 Task: Sort the products by unit price (low first).
Action: Mouse moved to (23, 141)
Screenshot: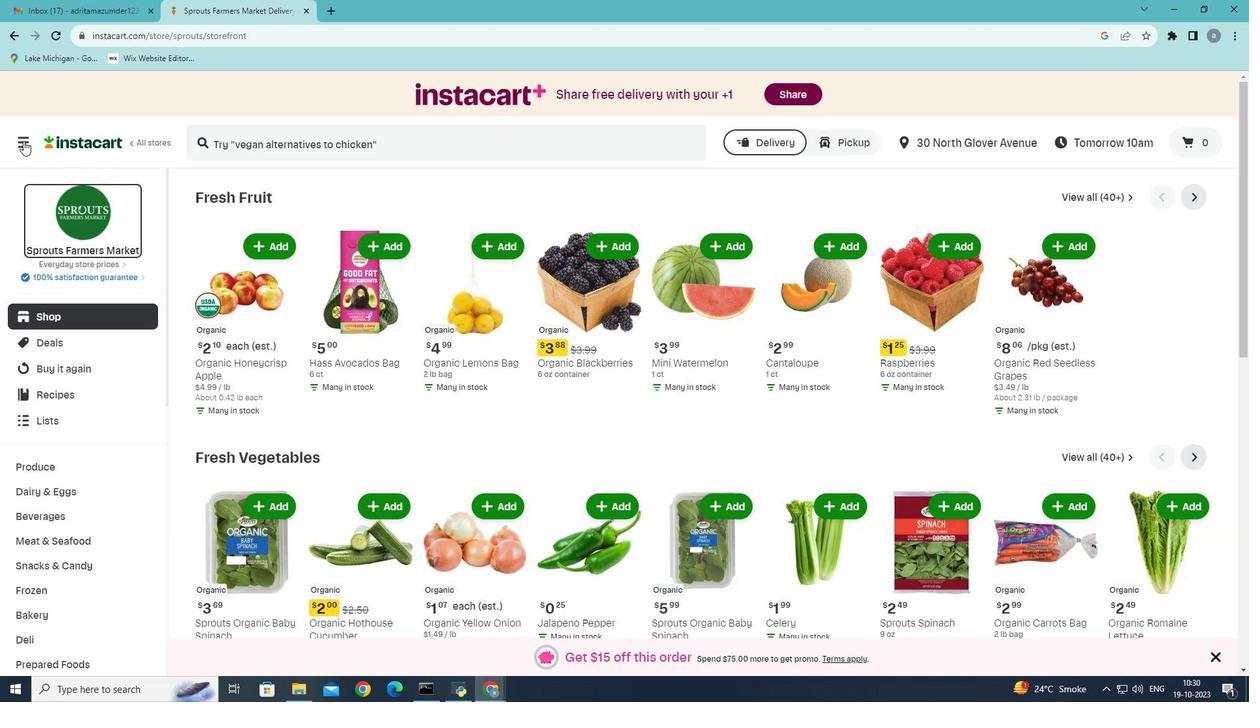 
Action: Mouse pressed left at (23, 141)
Screenshot: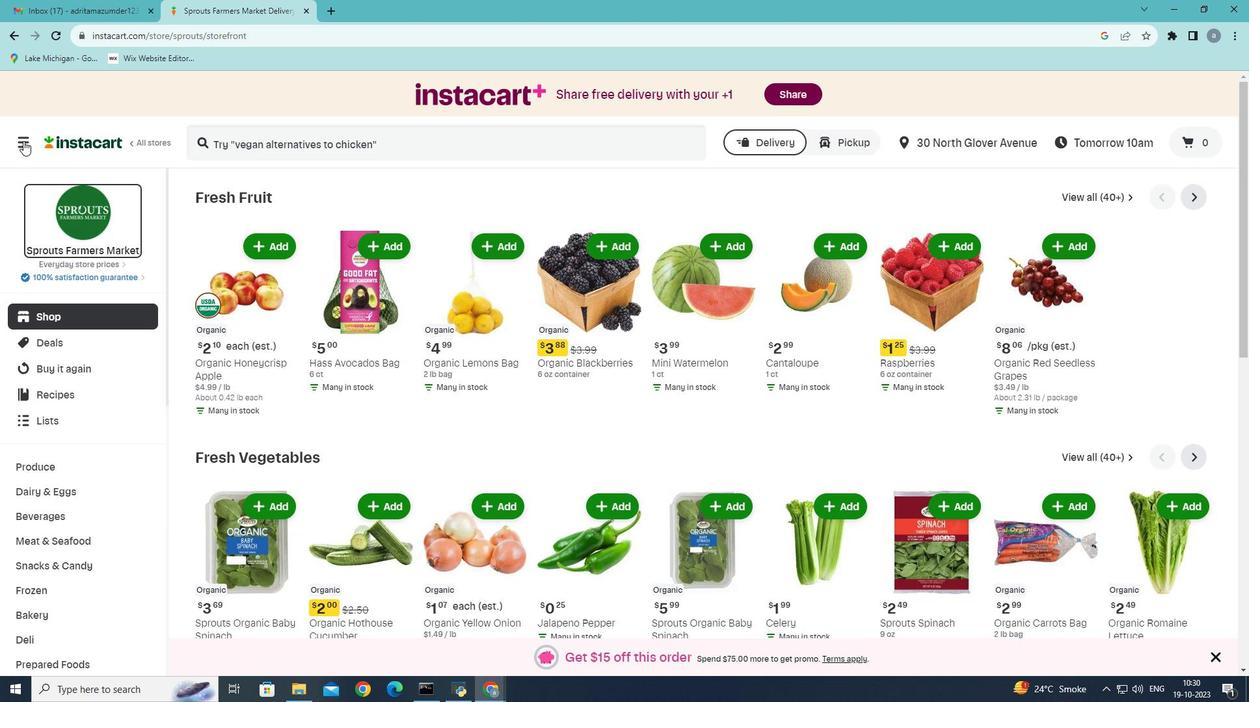 
Action: Mouse moved to (93, 376)
Screenshot: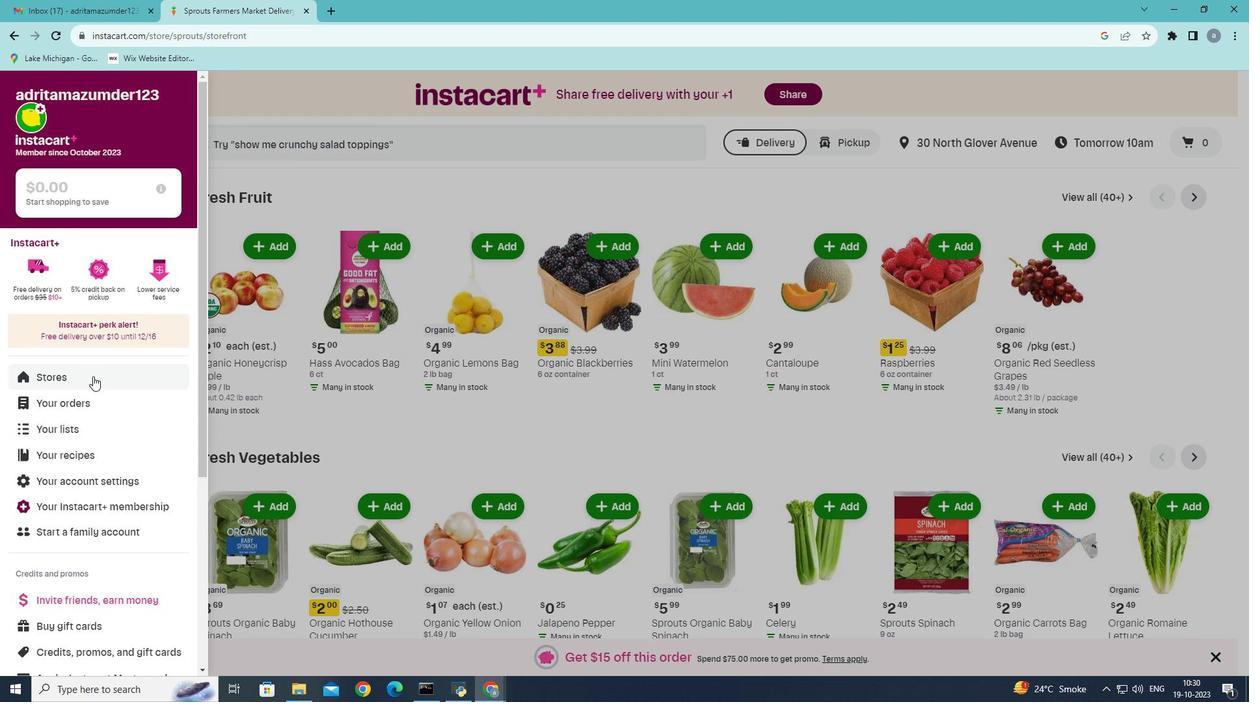 
Action: Mouse pressed left at (93, 376)
Screenshot: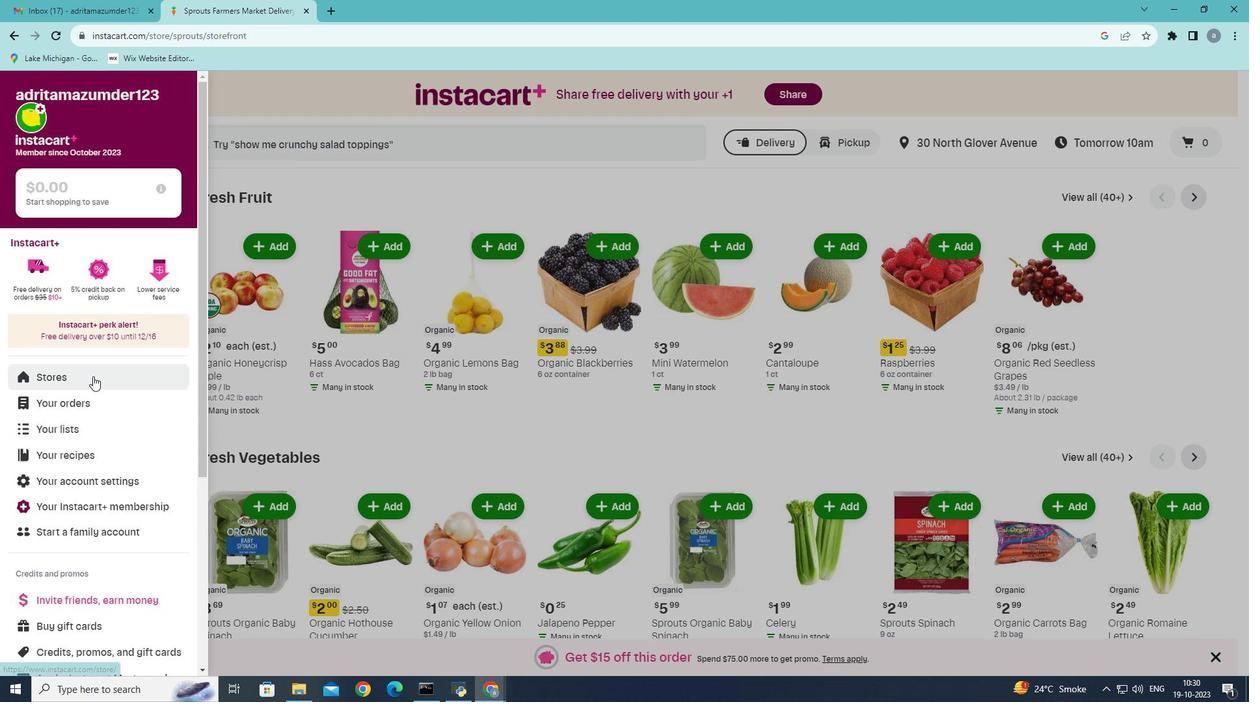 
Action: Mouse moved to (298, 150)
Screenshot: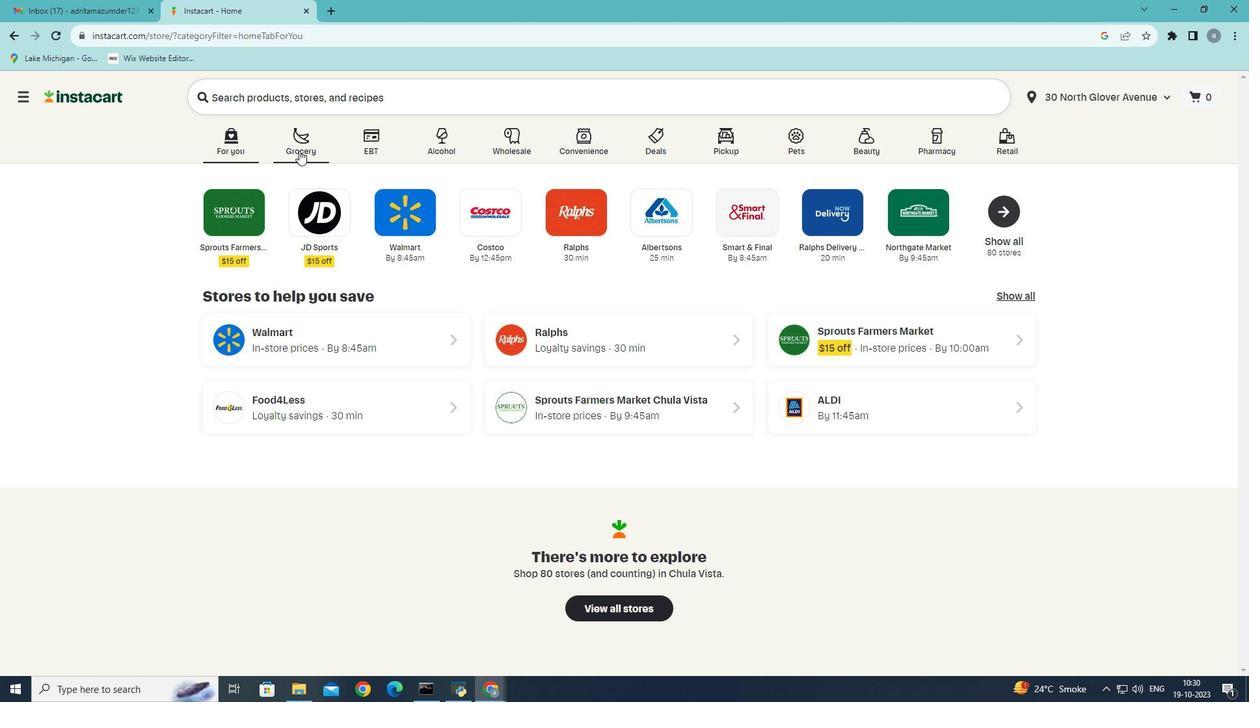 
Action: Mouse pressed left at (298, 150)
Screenshot: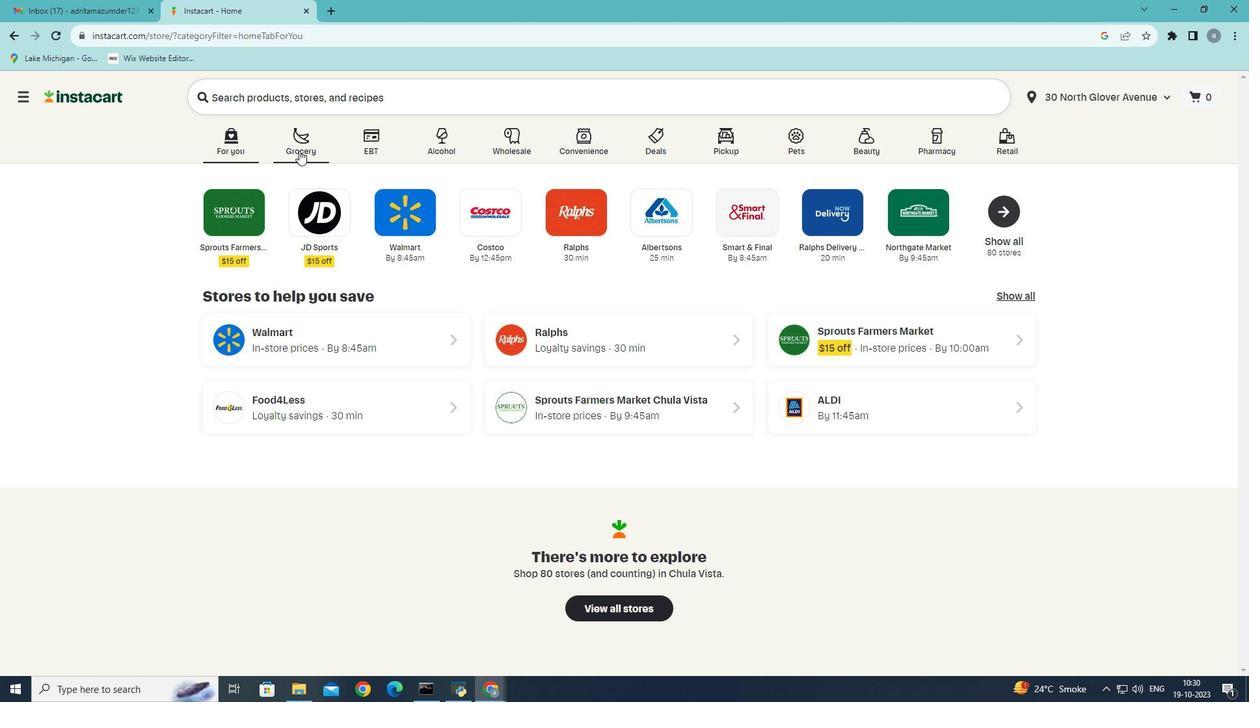 
Action: Mouse moved to (331, 381)
Screenshot: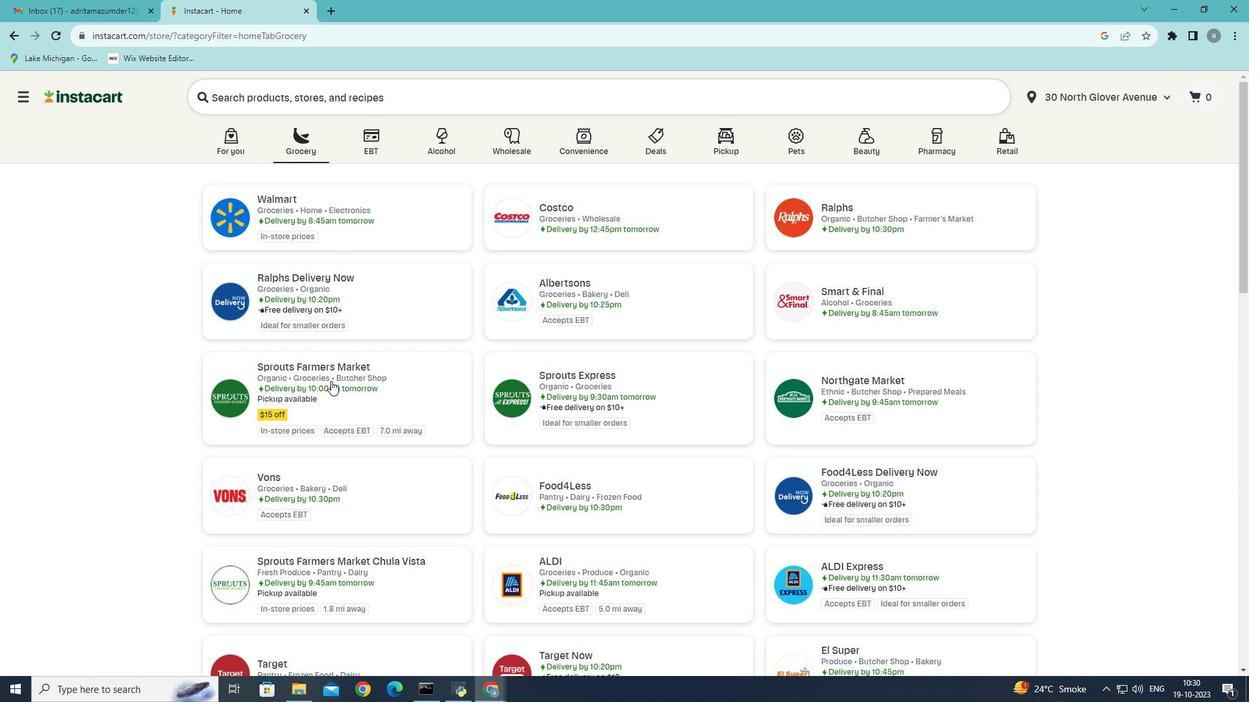 
Action: Mouse pressed left at (331, 381)
Screenshot: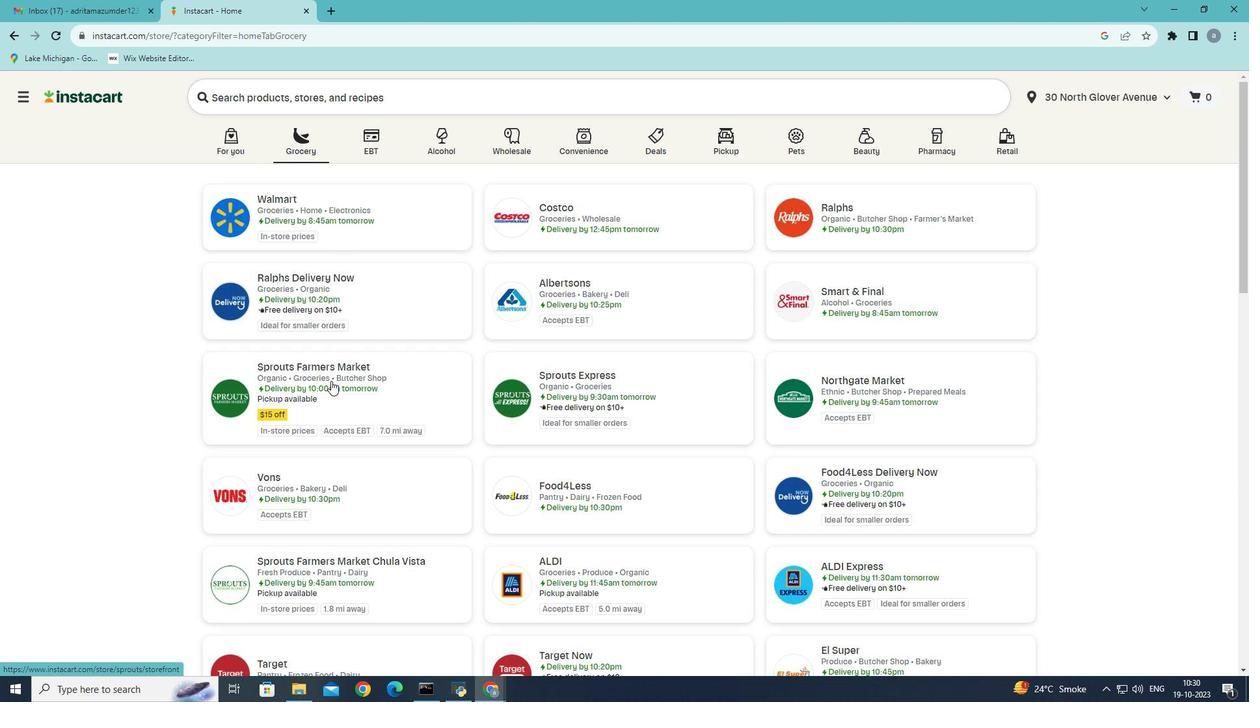 
Action: Mouse moved to (88, 542)
Screenshot: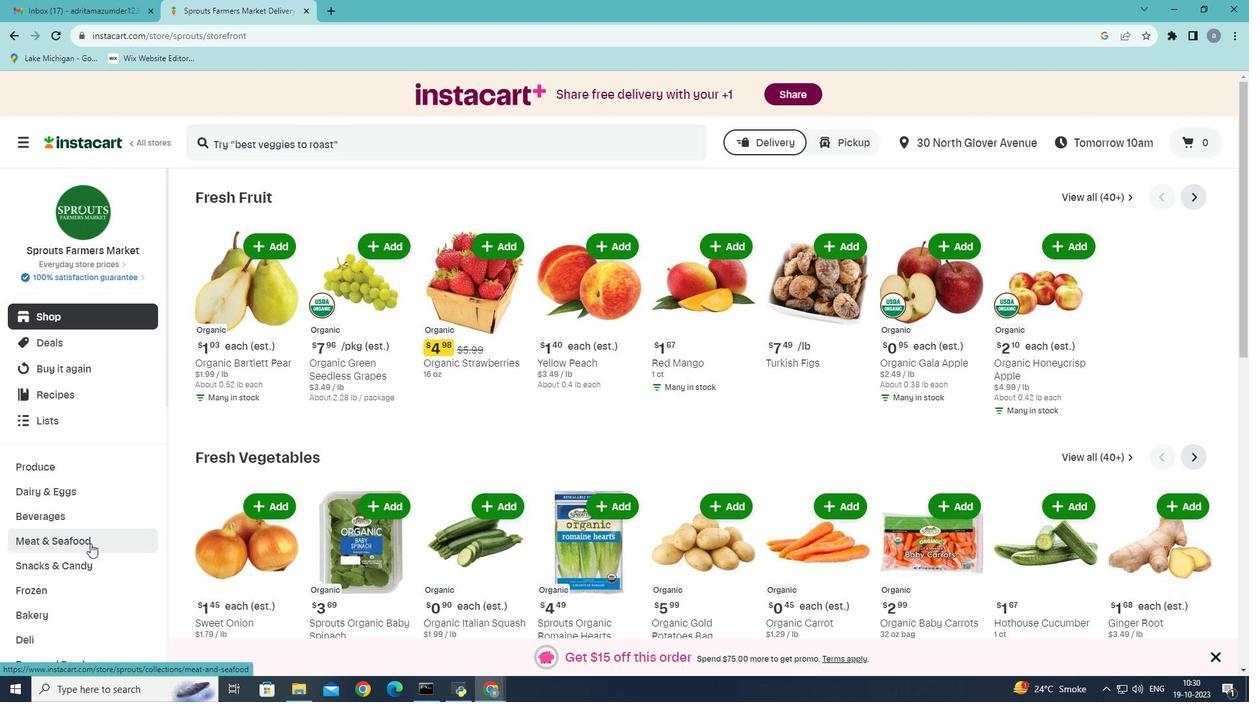 
Action: Mouse pressed left at (88, 542)
Screenshot: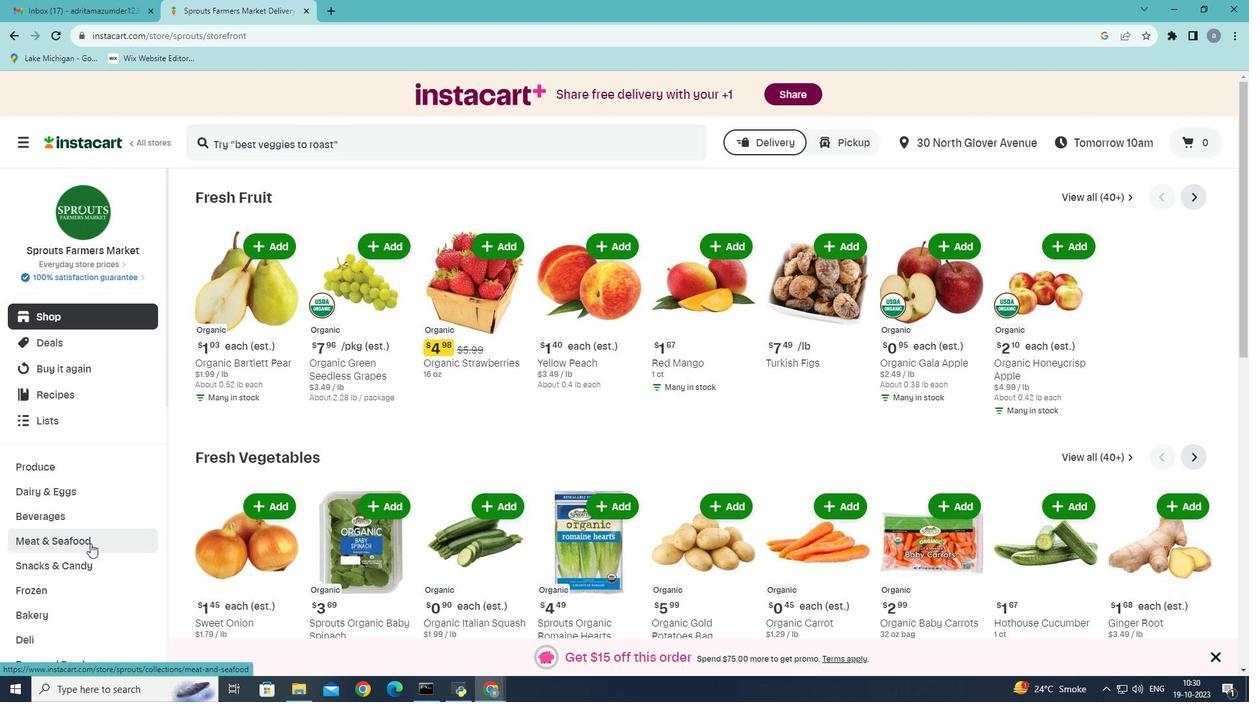 
Action: Mouse moved to (578, 224)
Screenshot: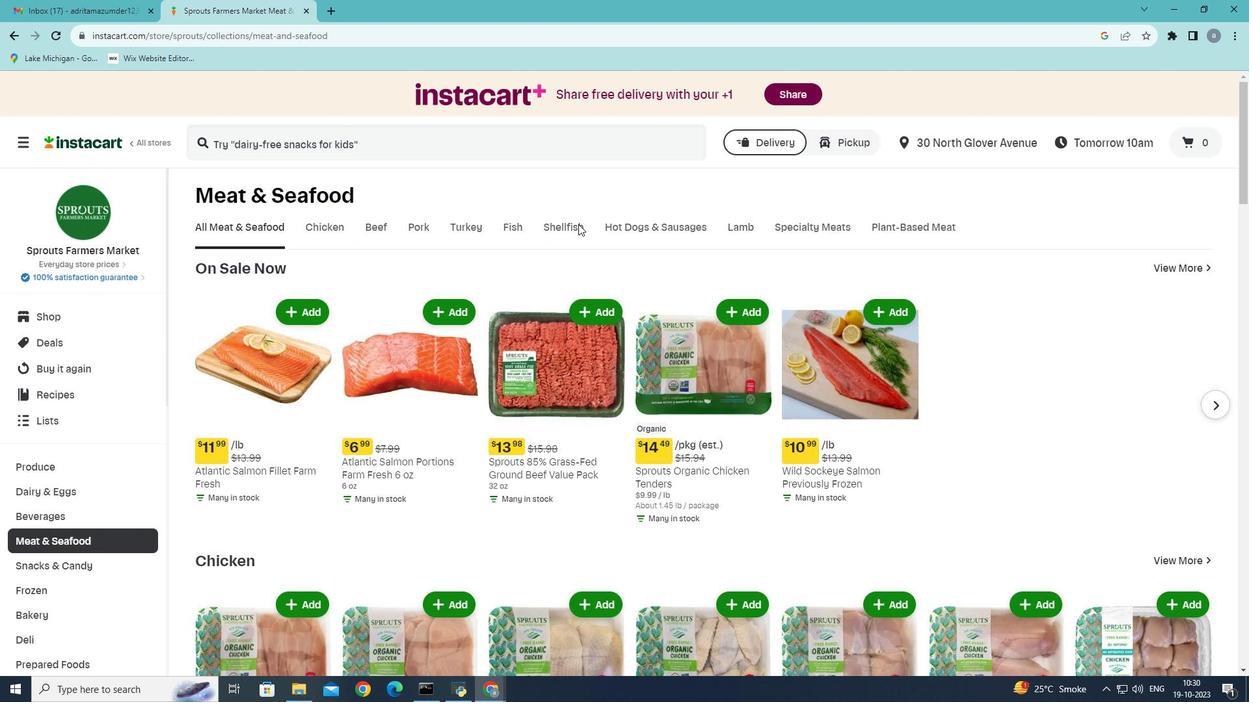 
Action: Mouse pressed left at (578, 224)
Screenshot: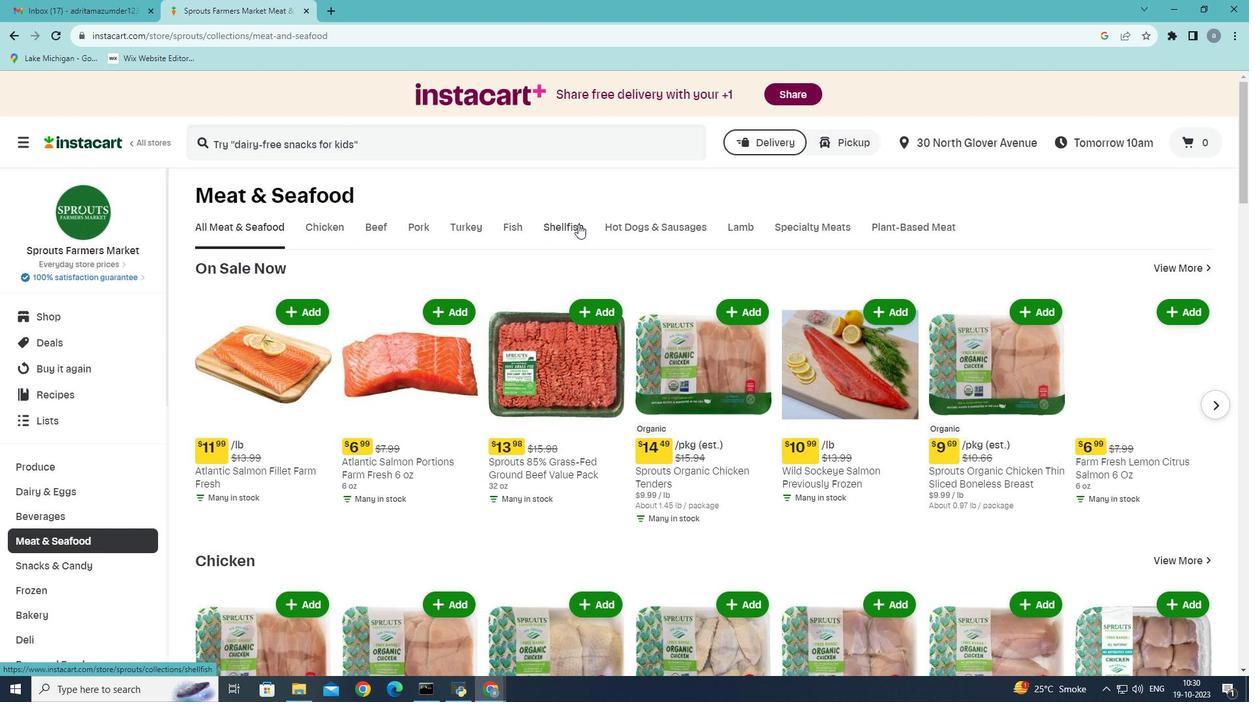 
Action: Mouse moved to (1200, 336)
Screenshot: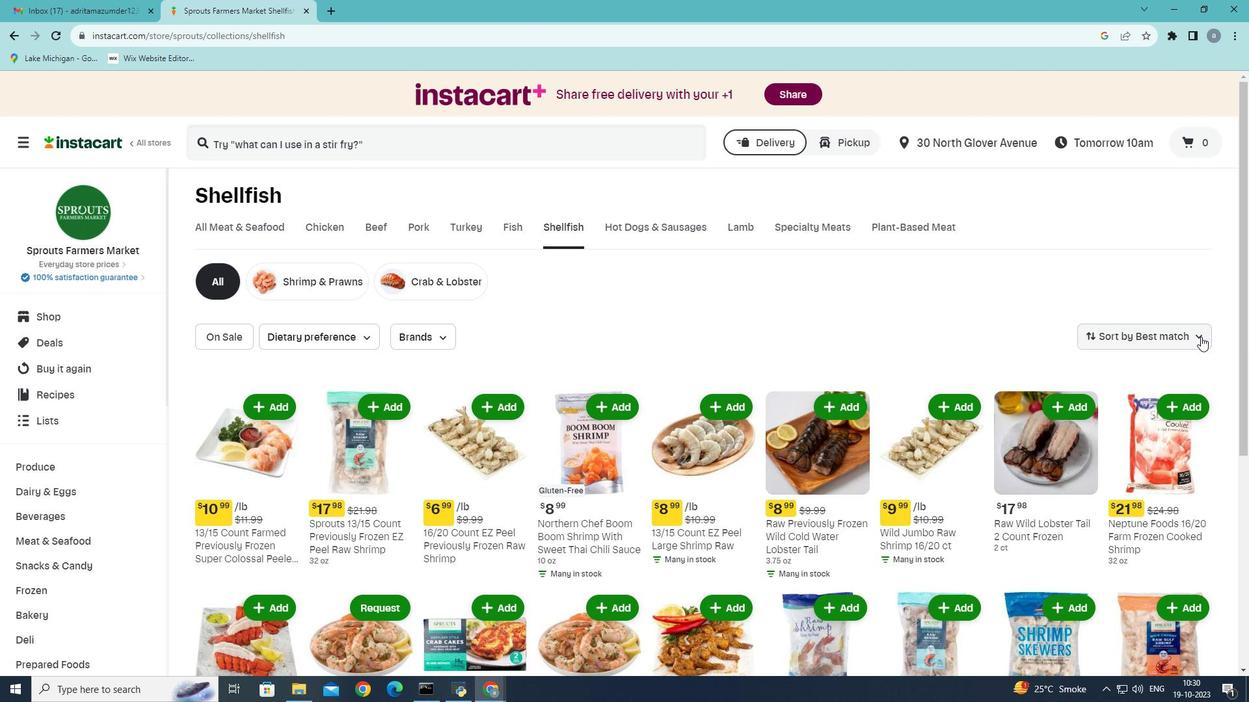 
Action: Mouse pressed left at (1200, 336)
Screenshot: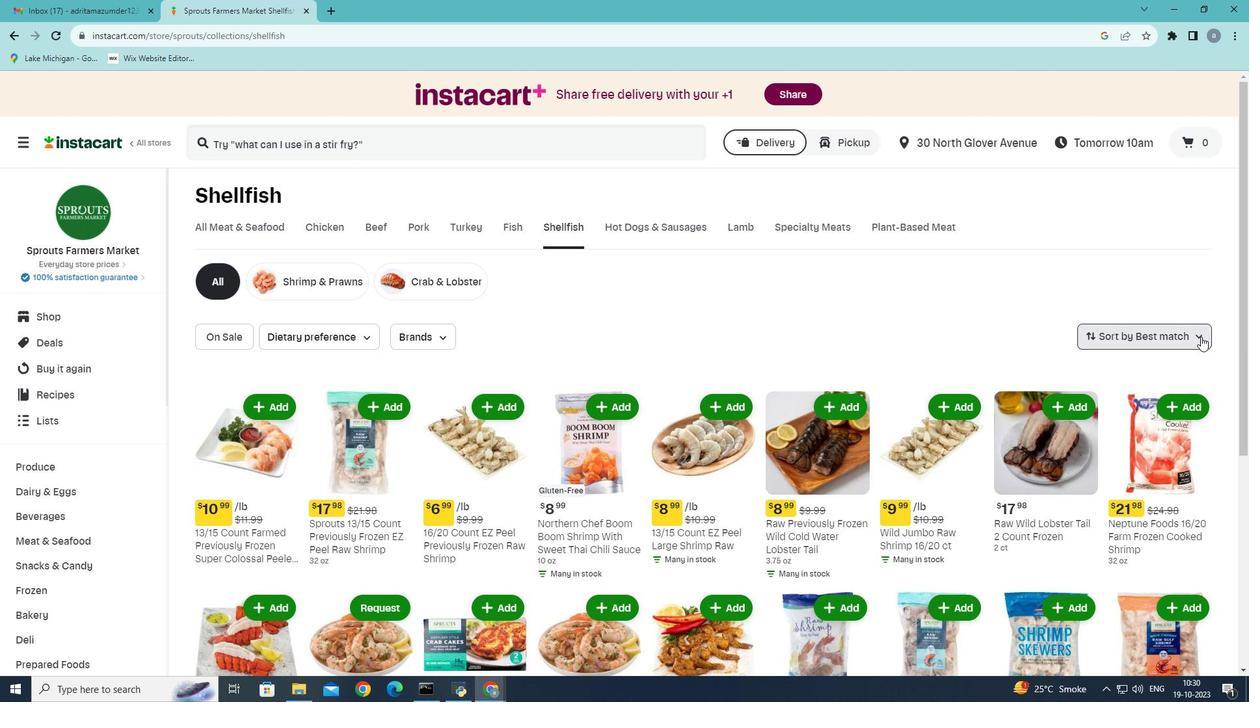 
Action: Mouse moved to (1122, 472)
Screenshot: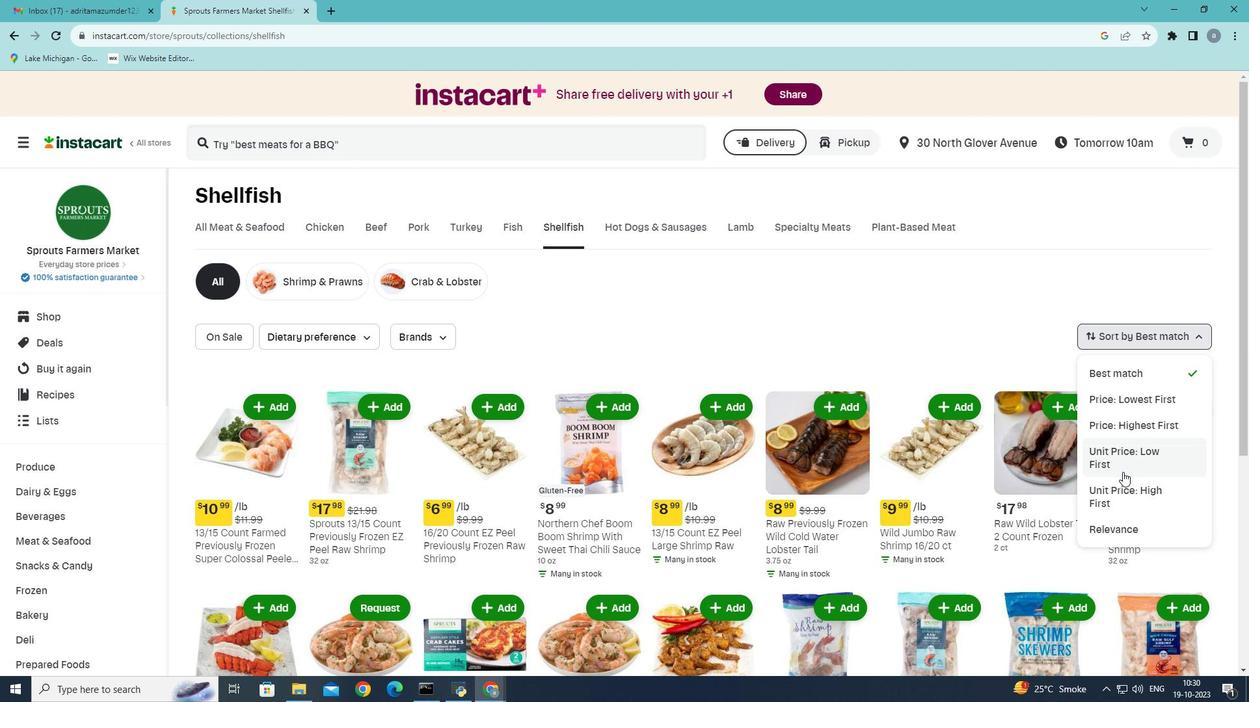 
Action: Mouse pressed left at (1122, 472)
Screenshot: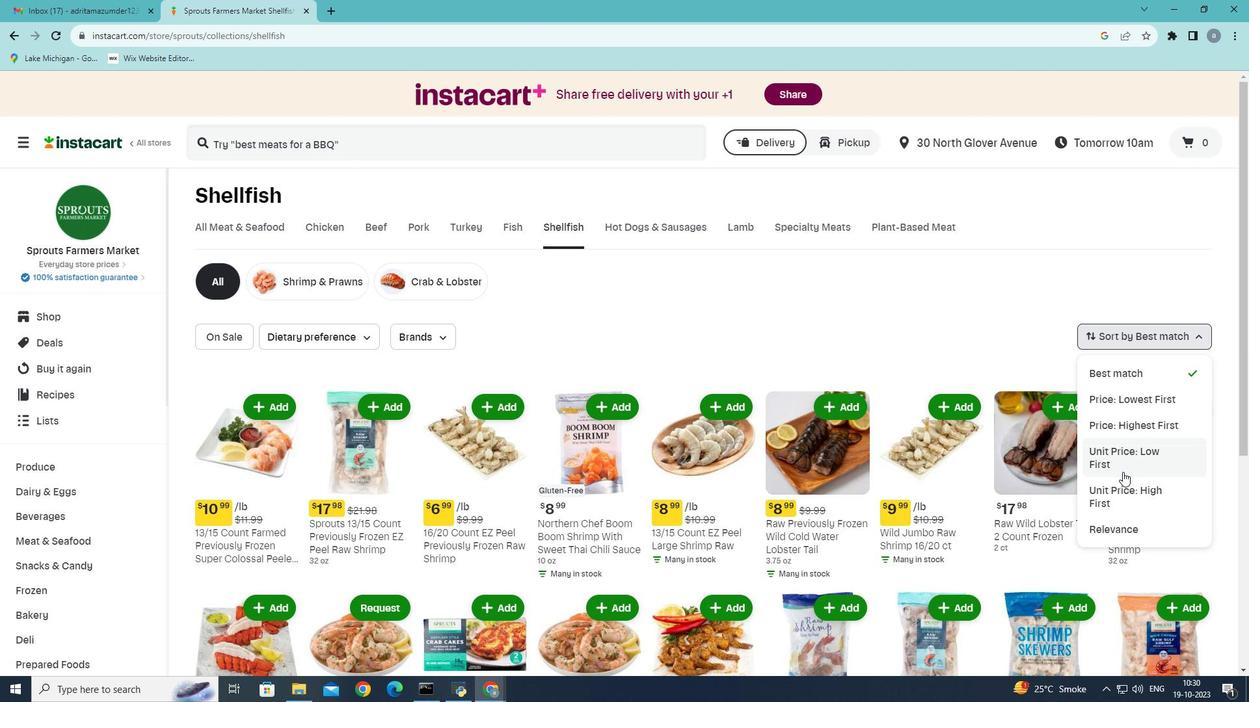 
Action: Mouse moved to (1119, 466)
Screenshot: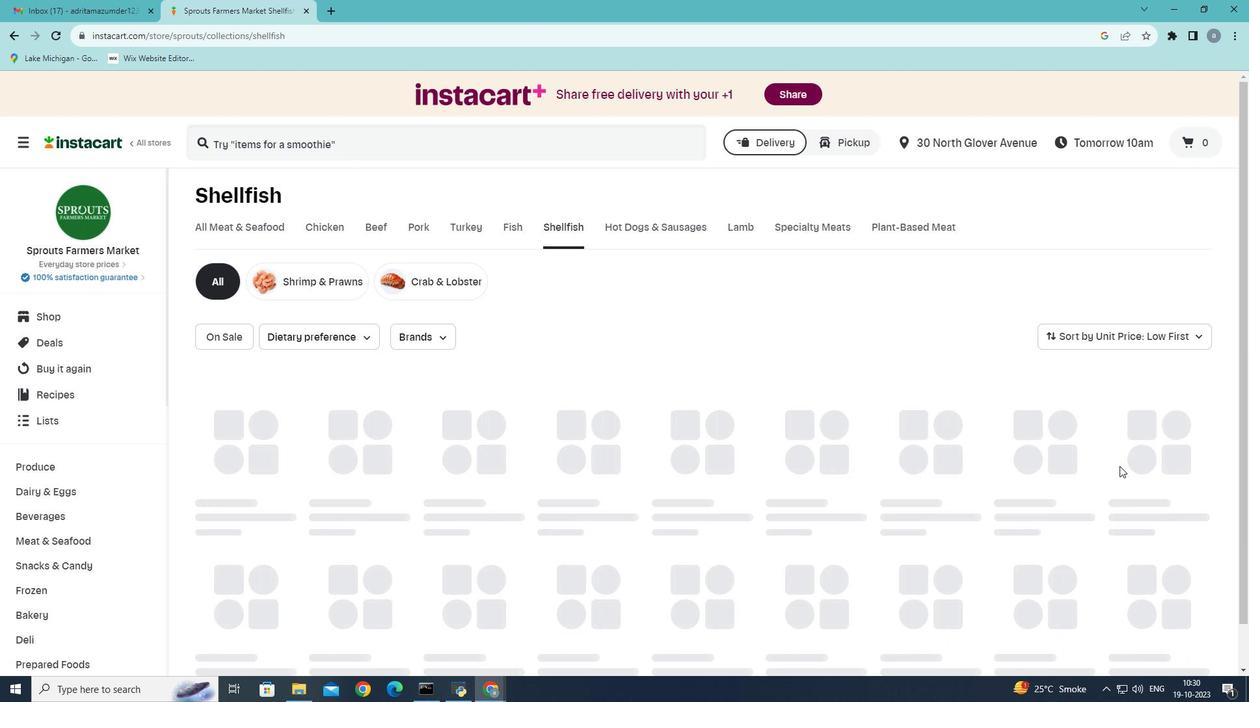 
